 Task: Sort the products in the category "Nail Care" by unit price (high first).
Action: Mouse moved to (245, 126)
Screenshot: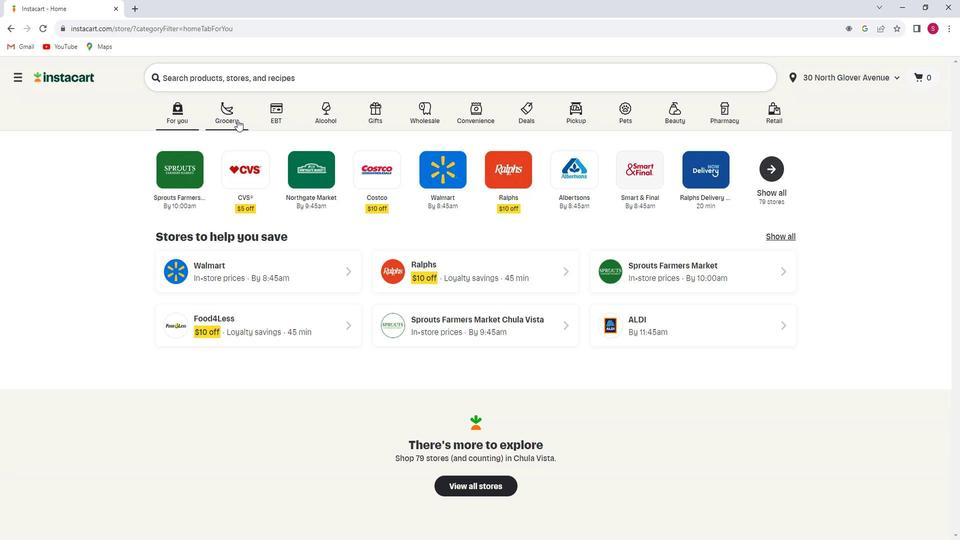 
Action: Mouse pressed left at (245, 126)
Screenshot: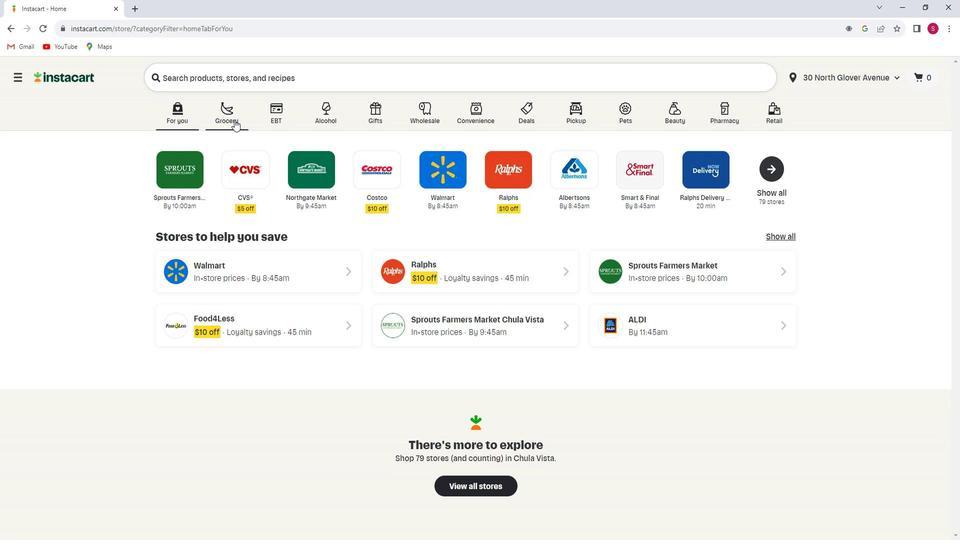 
Action: Mouse moved to (264, 306)
Screenshot: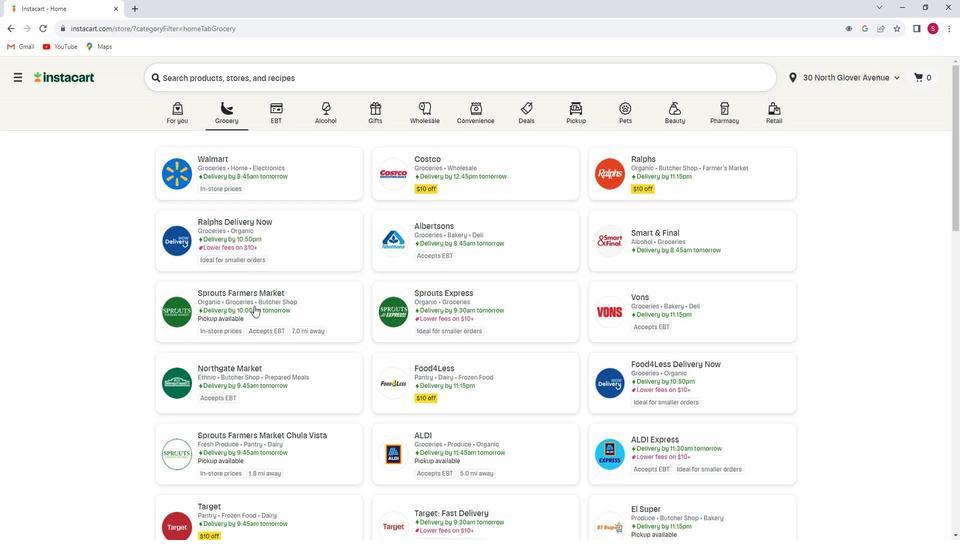 
Action: Mouse pressed left at (264, 306)
Screenshot: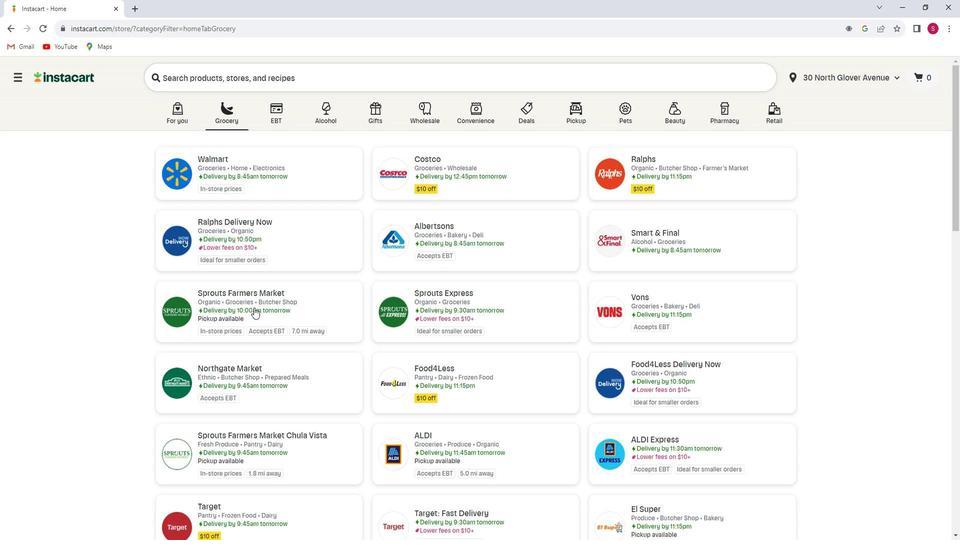 
Action: Mouse moved to (64, 357)
Screenshot: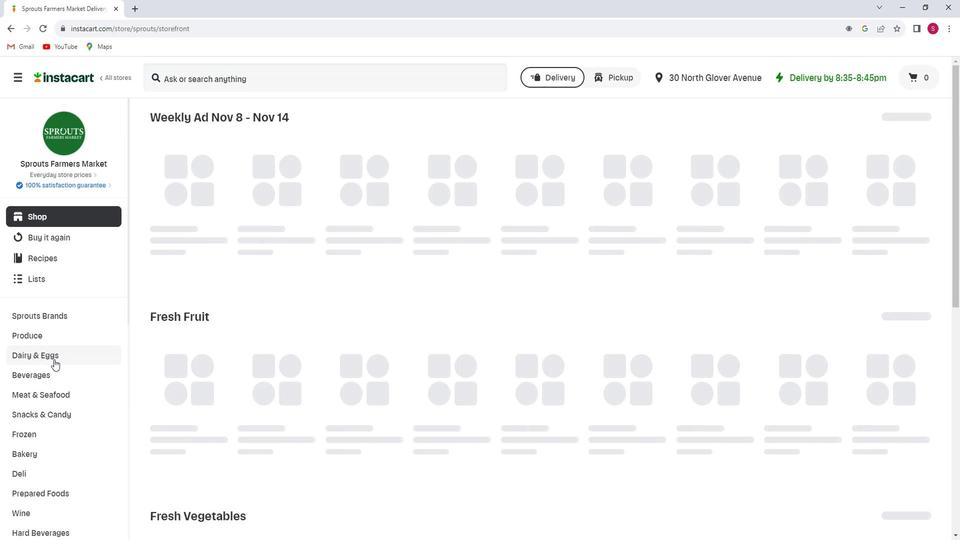 
Action: Mouse scrolled (64, 357) with delta (0, 0)
Screenshot: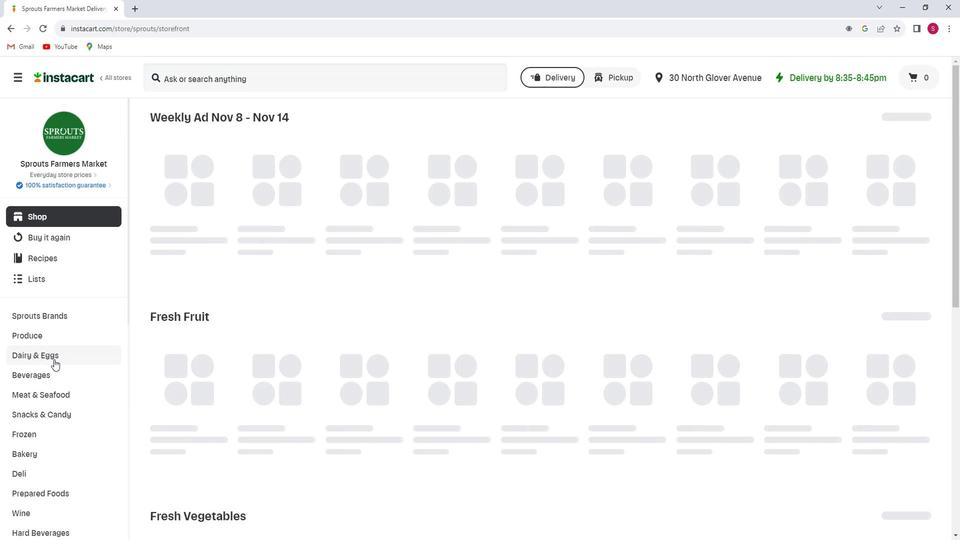 
Action: Mouse moved to (64, 358)
Screenshot: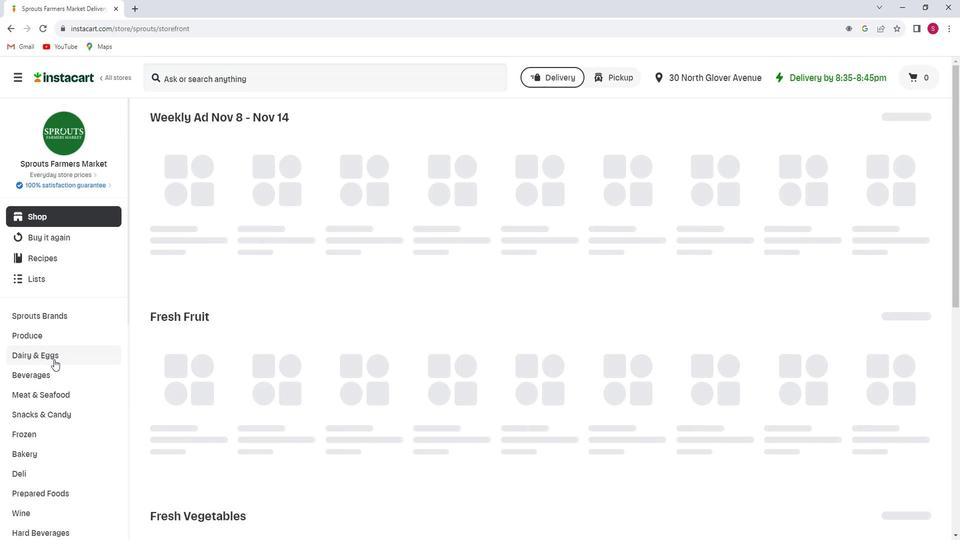 
Action: Mouse scrolled (64, 358) with delta (0, 0)
Screenshot: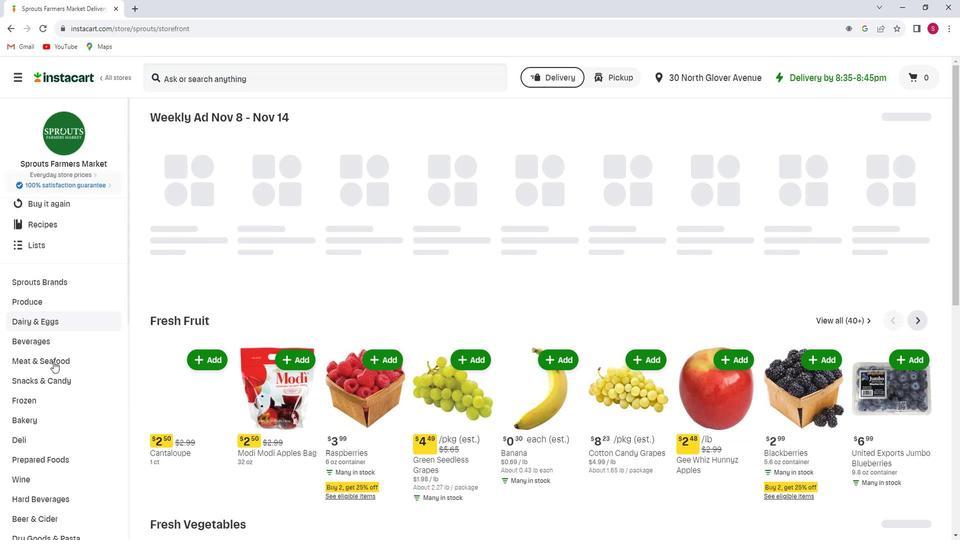 
Action: Mouse scrolled (64, 358) with delta (0, 0)
Screenshot: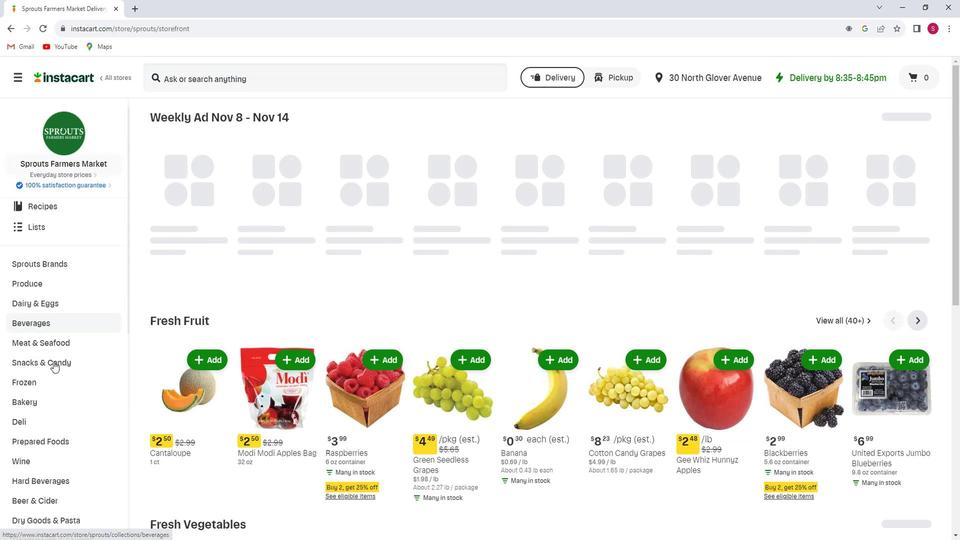 
Action: Mouse scrolled (64, 358) with delta (0, 0)
Screenshot: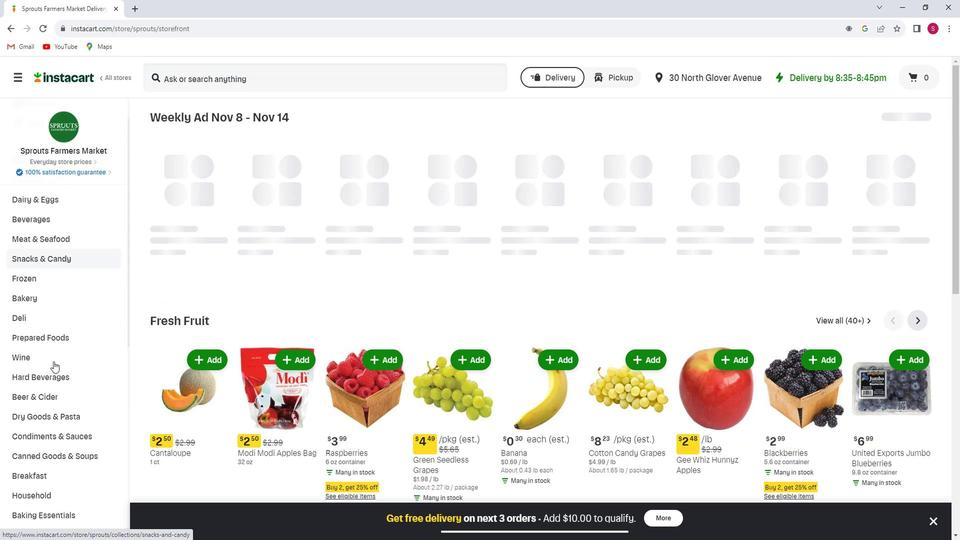 
Action: Mouse scrolled (64, 358) with delta (0, 0)
Screenshot: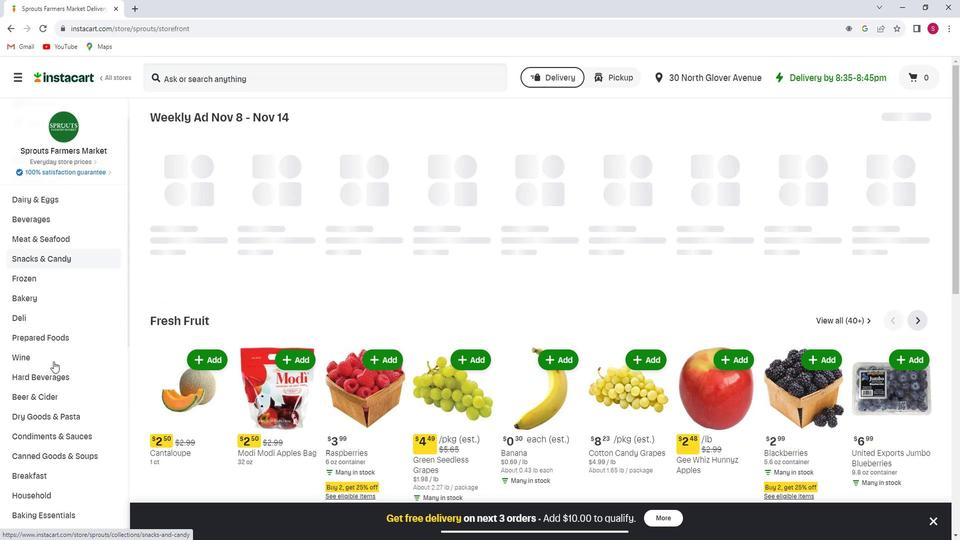 
Action: Mouse scrolled (64, 358) with delta (0, 0)
Screenshot: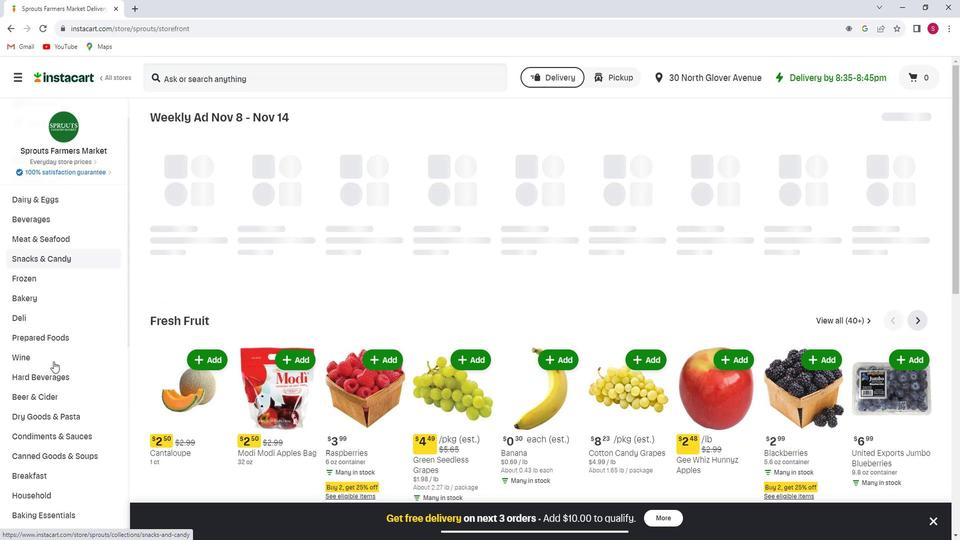 
Action: Mouse scrolled (64, 358) with delta (0, 0)
Screenshot: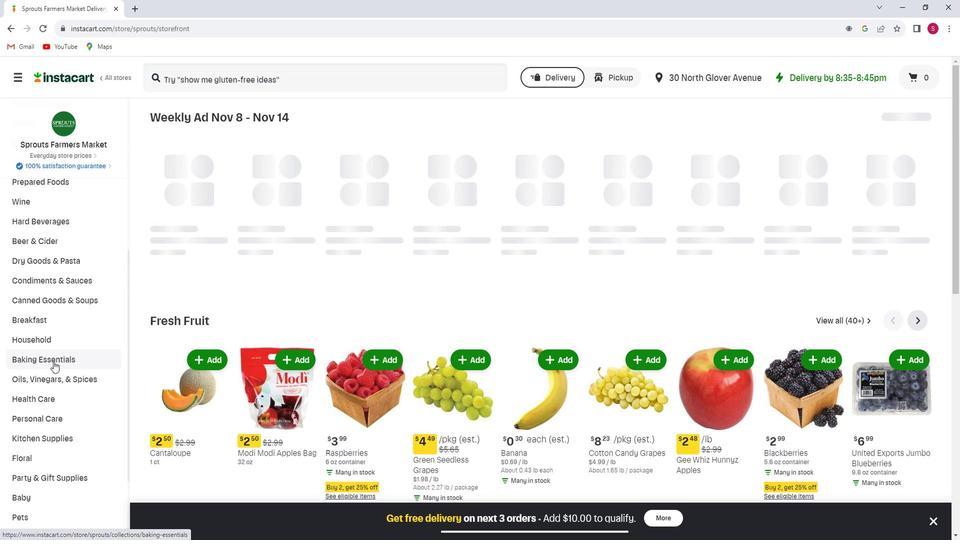 
Action: Mouse moved to (57, 411)
Screenshot: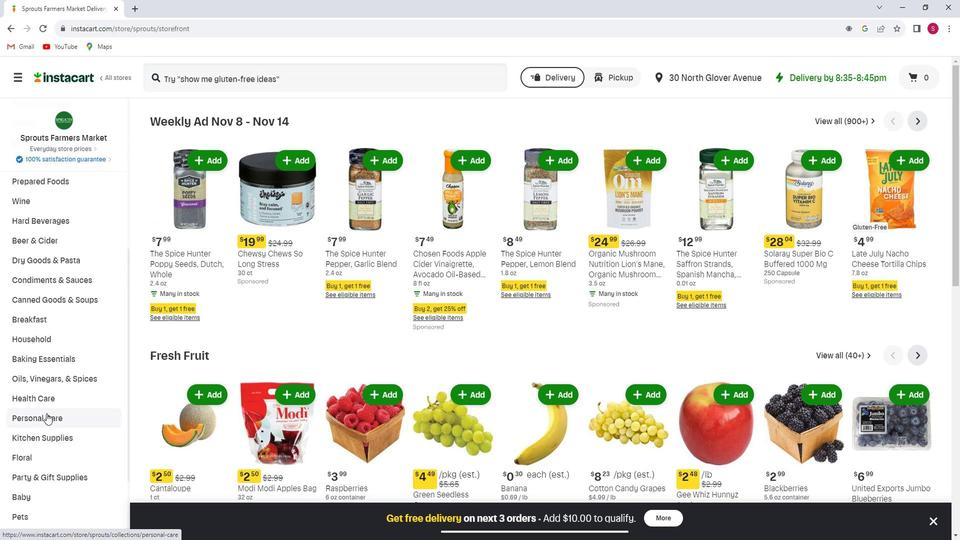 
Action: Mouse pressed left at (57, 411)
Screenshot: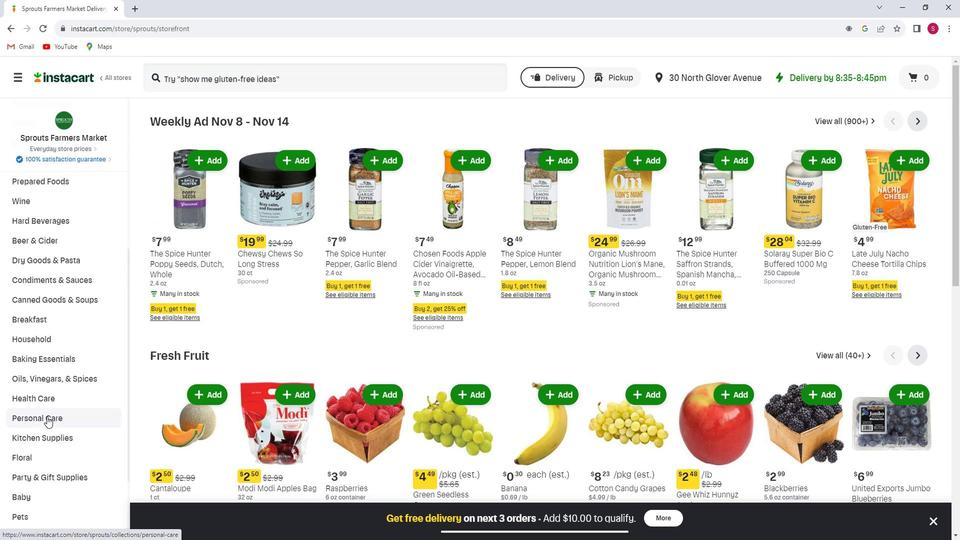 
Action: Mouse moved to (885, 147)
Screenshot: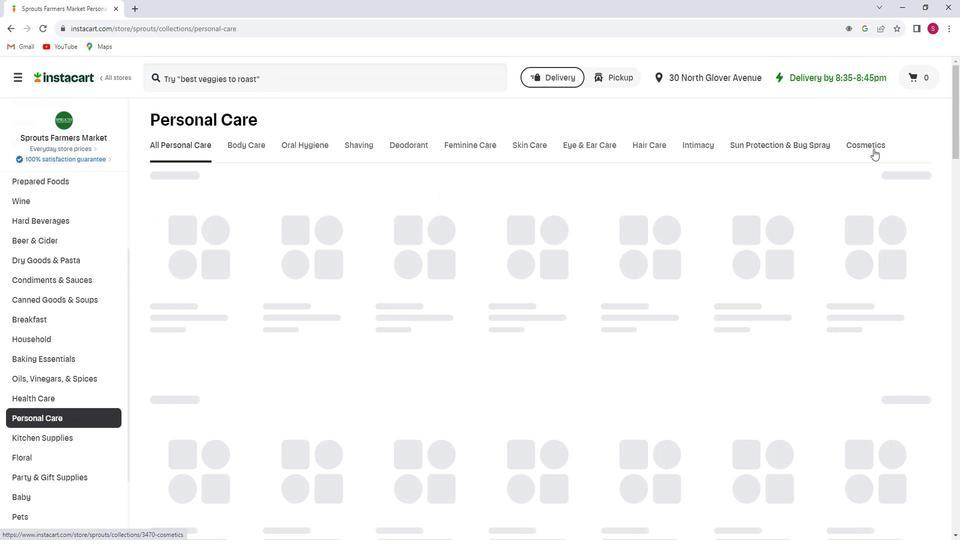 
Action: Mouse pressed left at (885, 147)
Screenshot: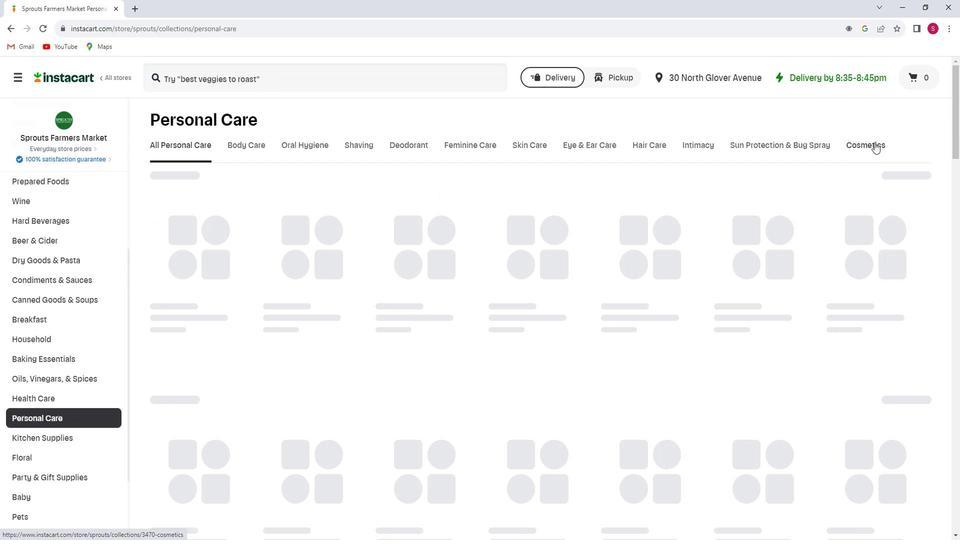 
Action: Mouse moved to (319, 194)
Screenshot: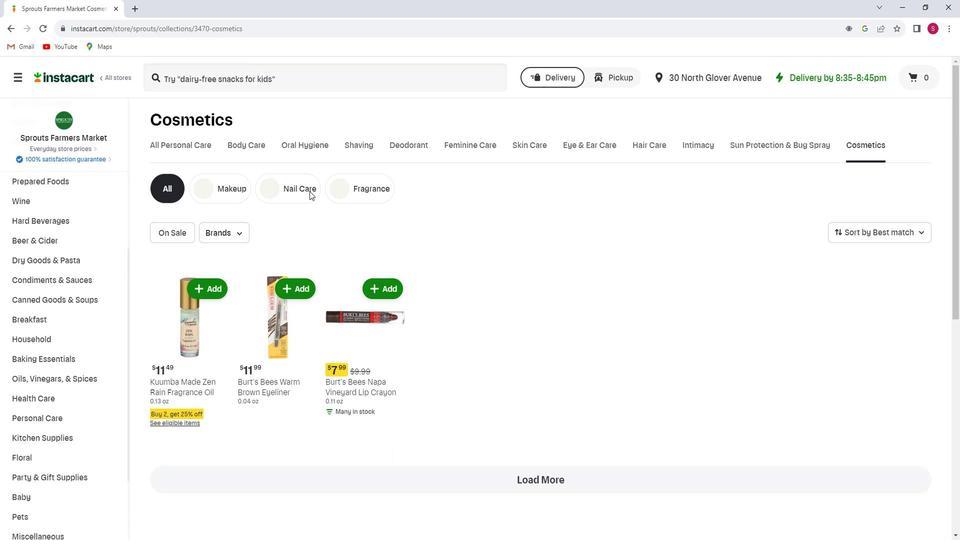 
Action: Mouse pressed left at (319, 194)
Screenshot: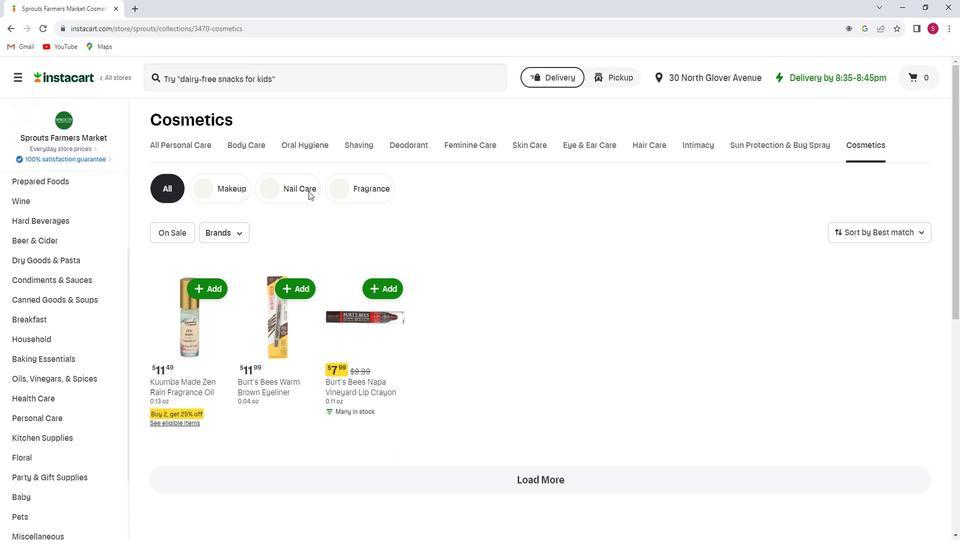 
Action: Mouse moved to (865, 233)
Screenshot: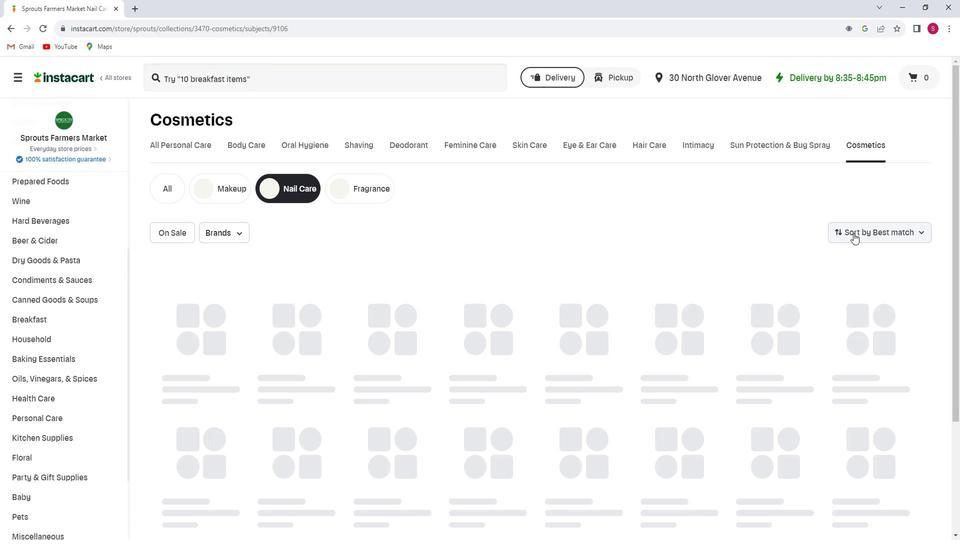 
Action: Mouse pressed left at (865, 233)
Screenshot: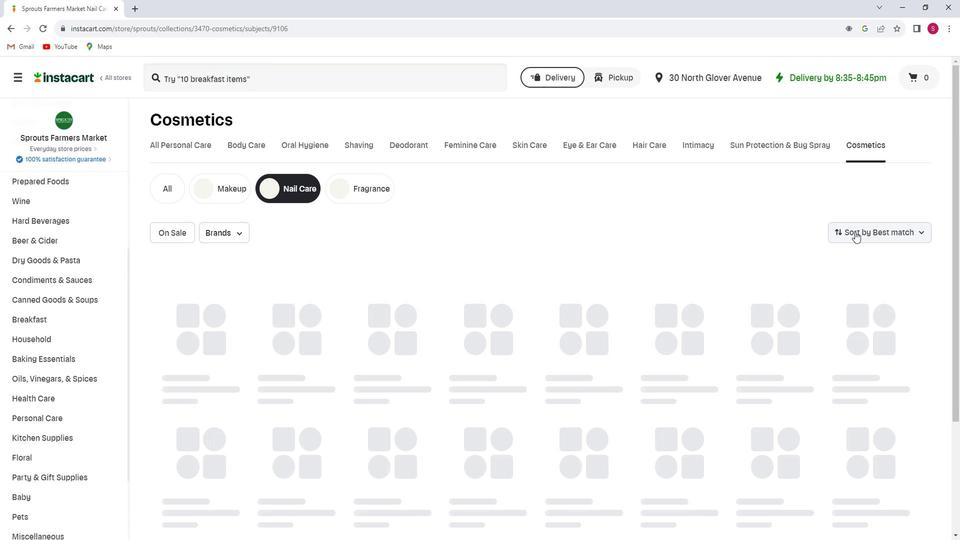 
Action: Mouse moved to (883, 364)
Screenshot: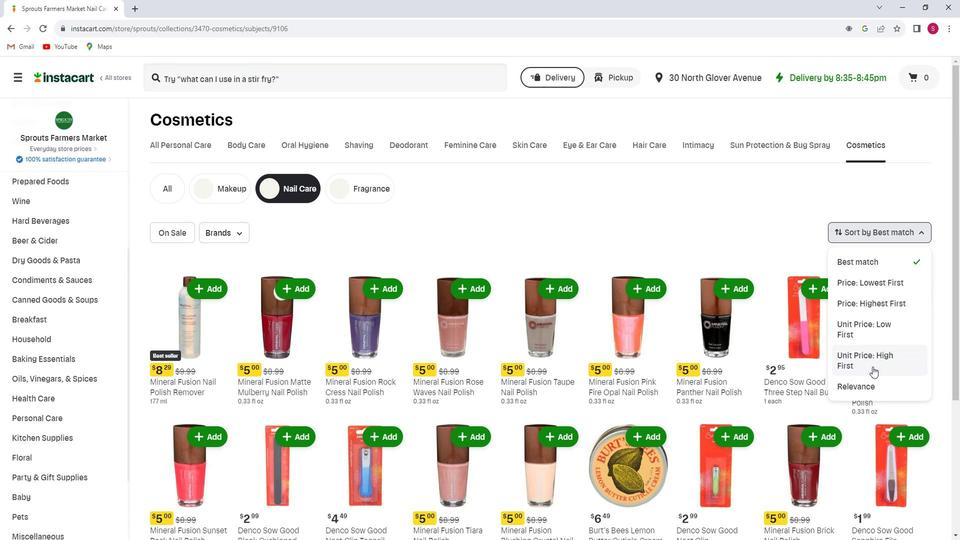 
Action: Mouse pressed left at (883, 364)
Screenshot: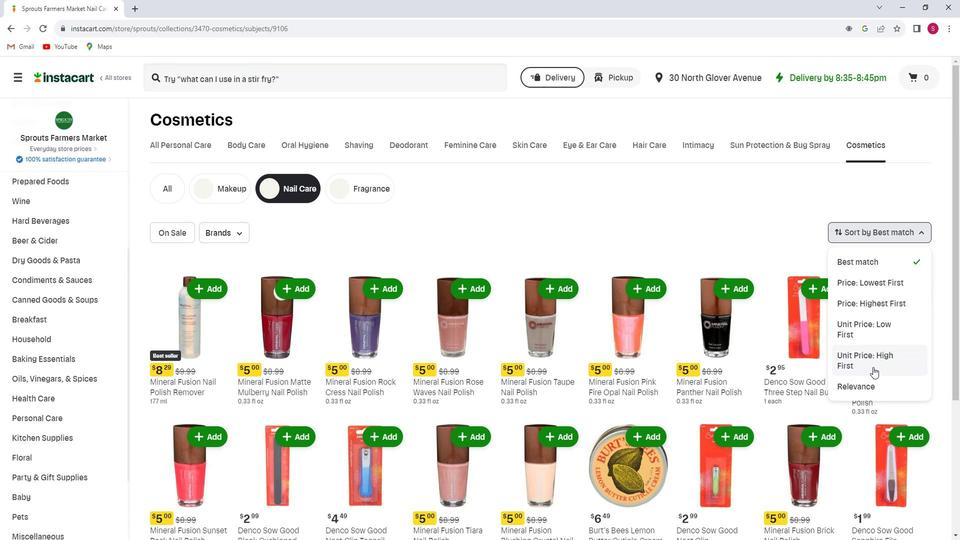 
Action: Mouse moved to (673, 261)
Screenshot: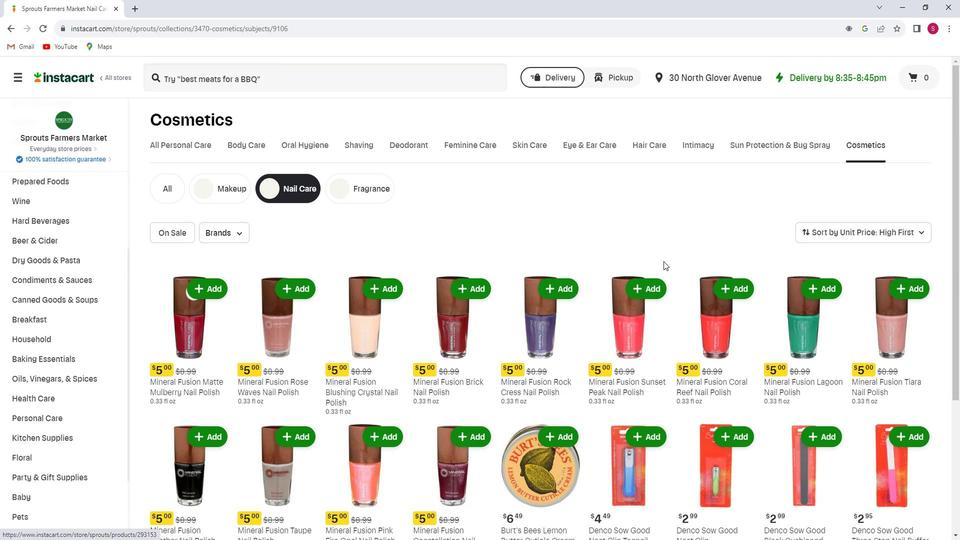 
